 Task: Use the formula "POWER" in spreadsheet "Project portfolio".
Action: Mouse pressed left at (565, 162)
Screenshot: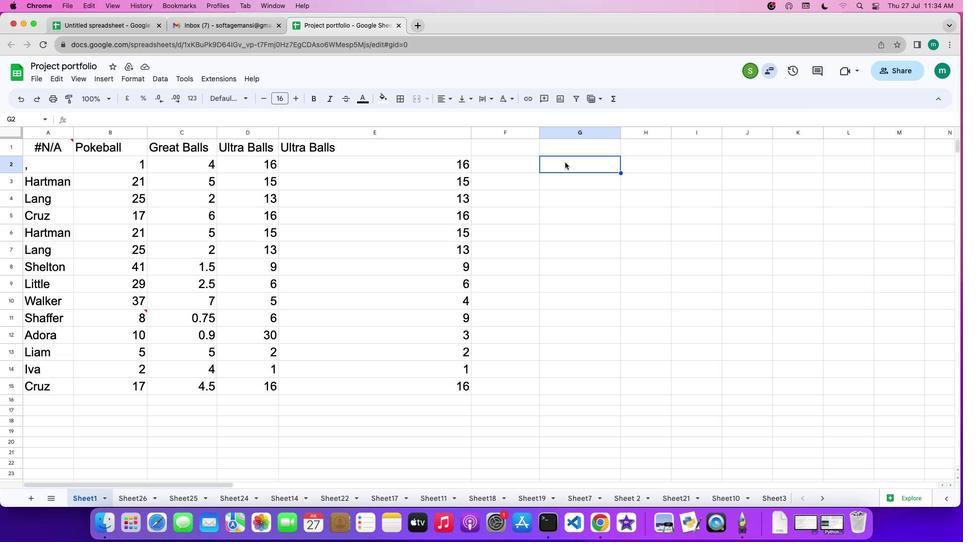 
Action: Mouse pressed left at (565, 162)
Screenshot: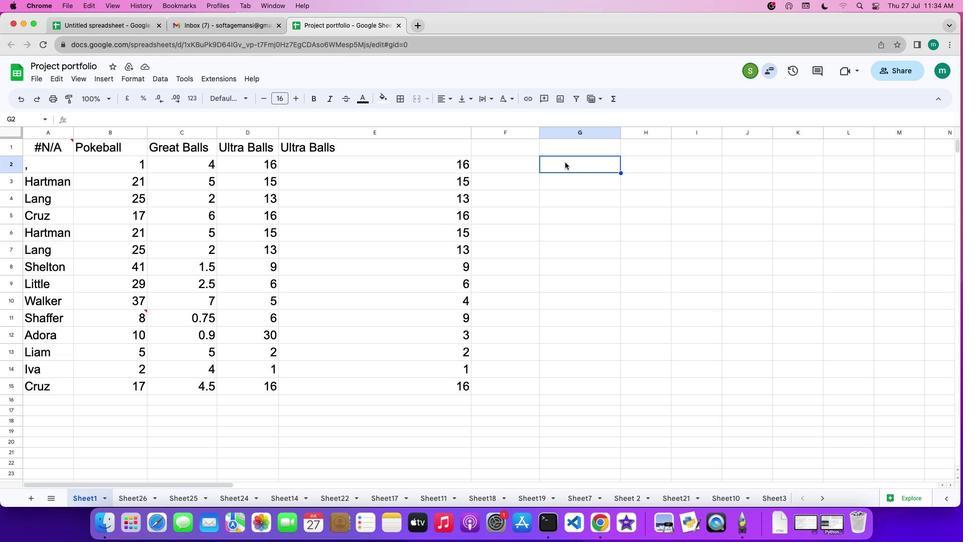 
Action: Key pressed '='
Screenshot: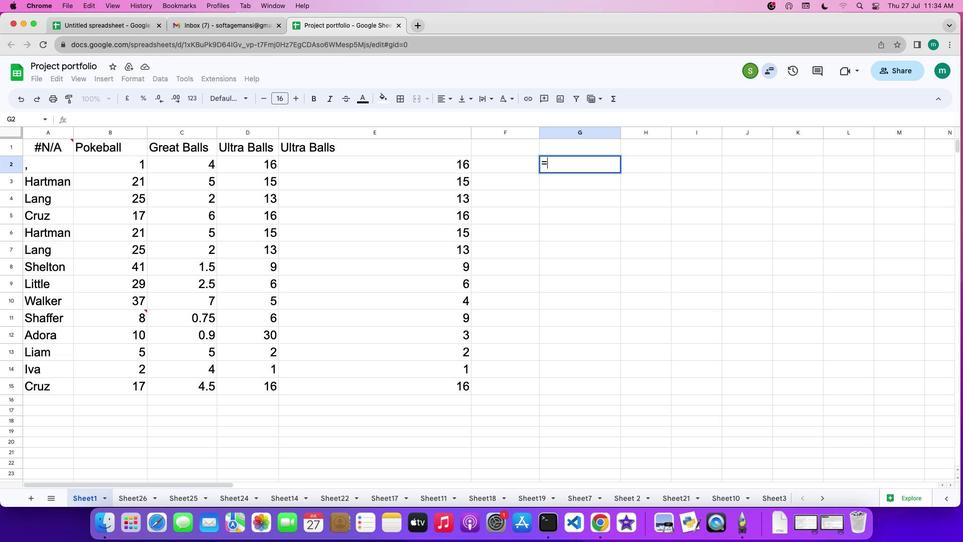
Action: Mouse moved to (616, 98)
Screenshot: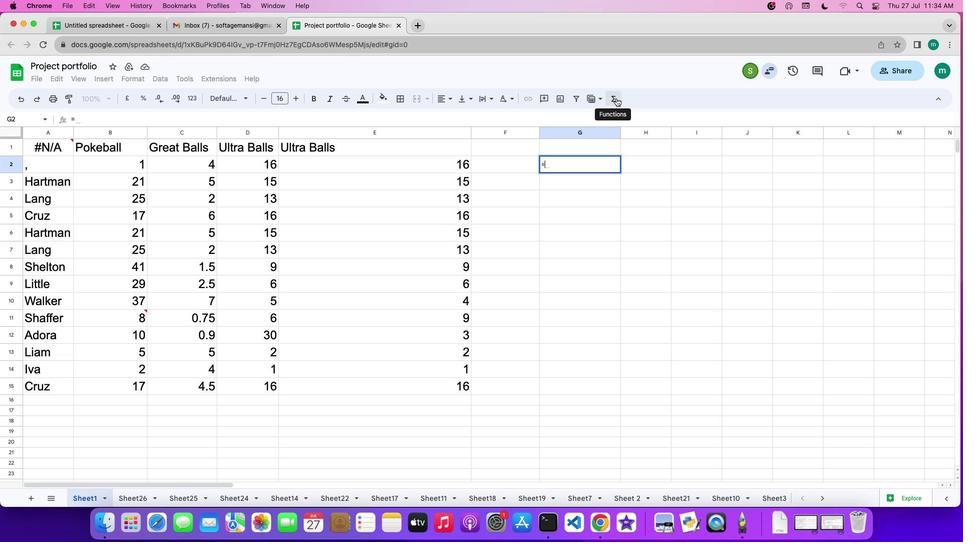 
Action: Mouse pressed left at (616, 98)
Screenshot: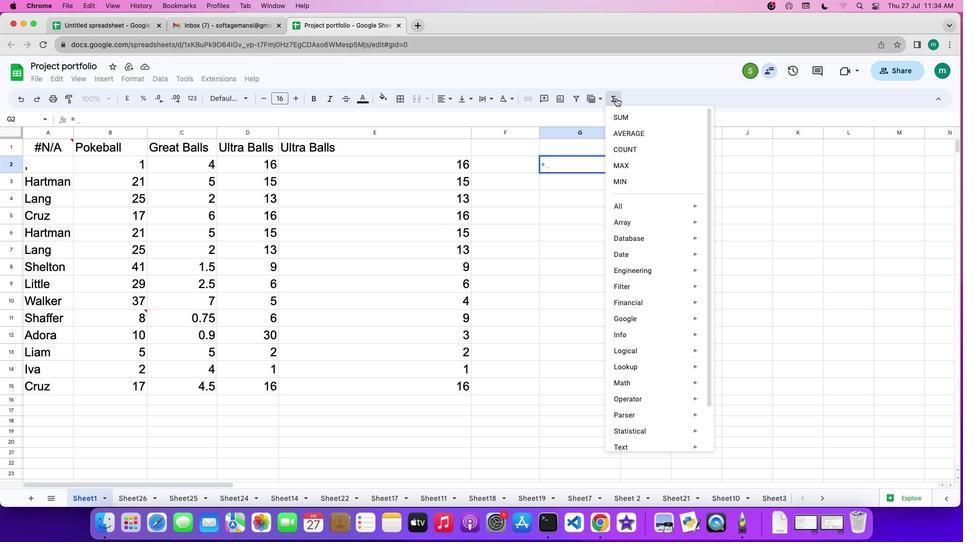 
Action: Mouse moved to (745, 472)
Screenshot: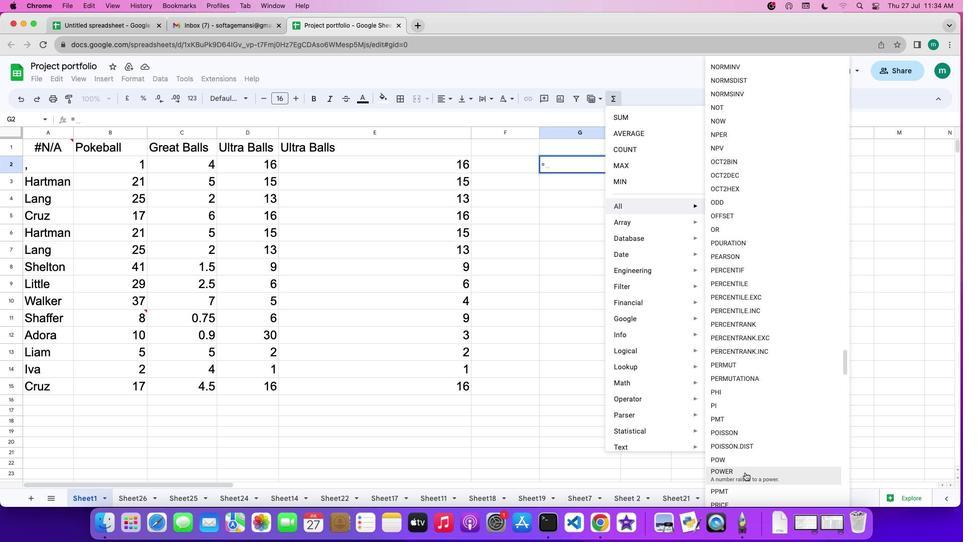 
Action: Mouse pressed left at (745, 472)
Screenshot: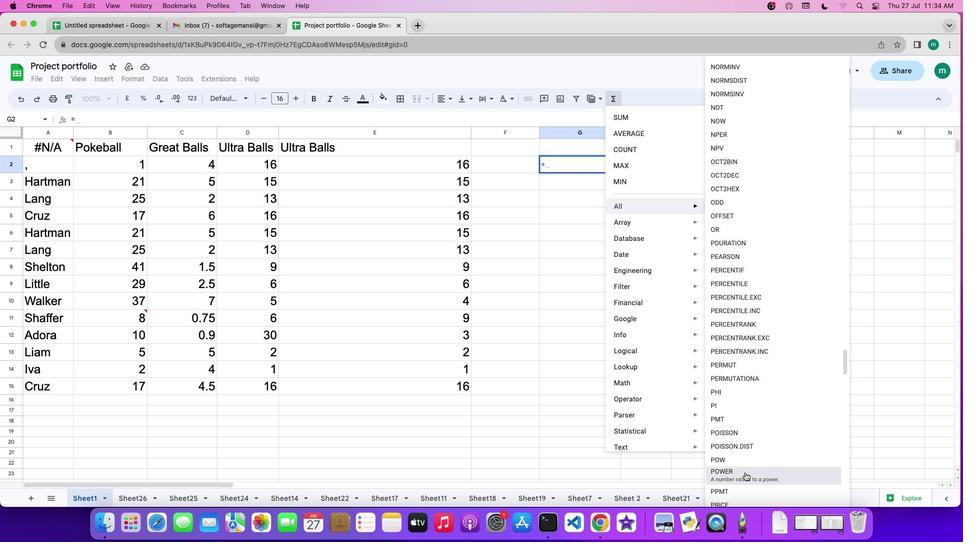 
Action: Mouse moved to (587, 392)
Screenshot: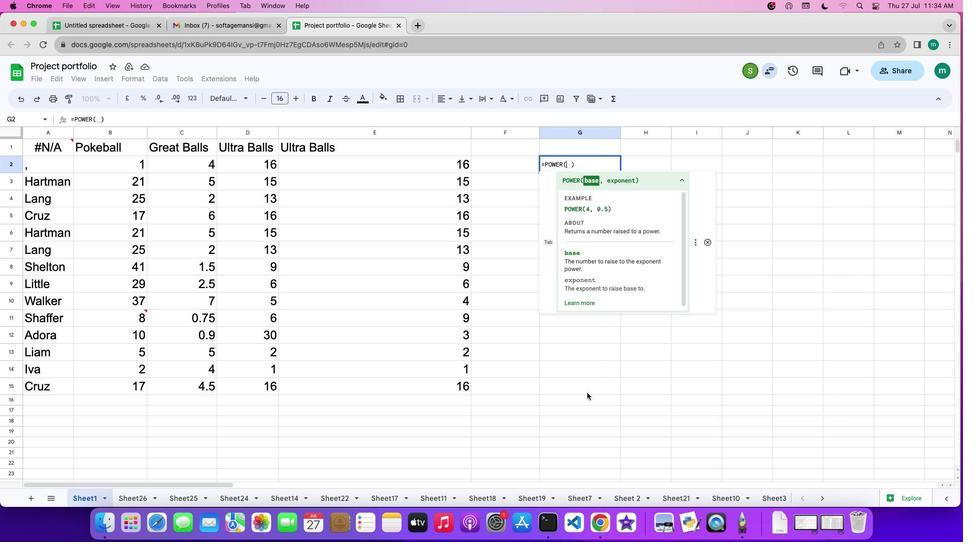 
Action: Key pressed '4'',''0''.''5'Key.enter
Screenshot: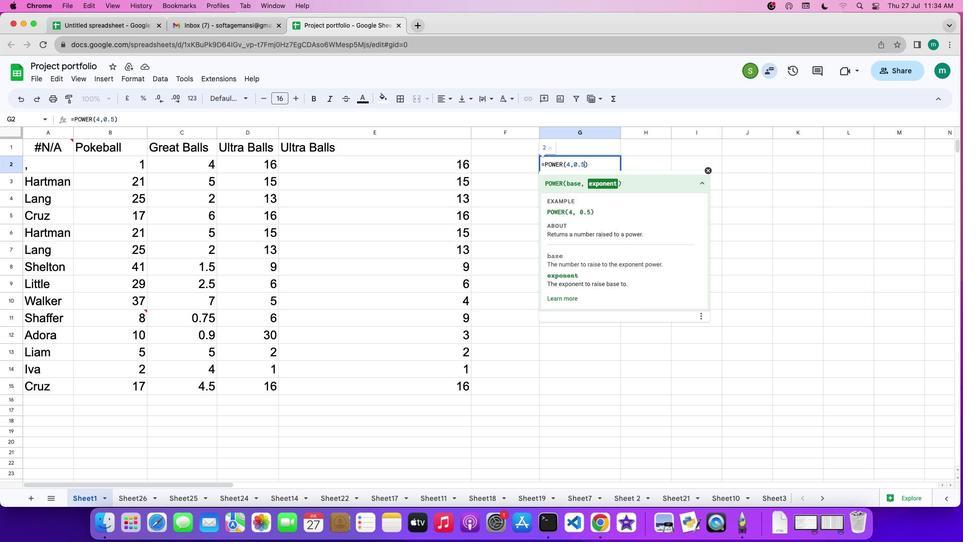 
